 Task: Change the x264 tuning to grain.
Action: Mouse moved to (96, 12)
Screenshot: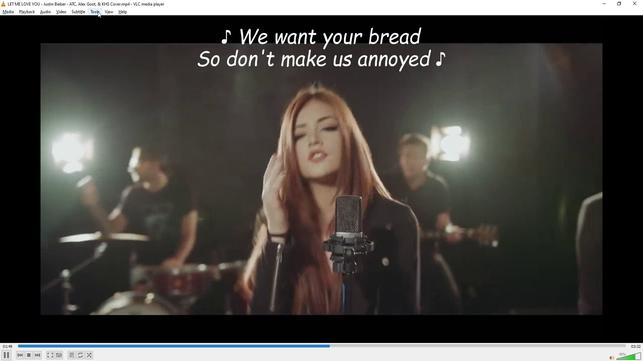 
Action: Mouse pressed left at (96, 12)
Screenshot: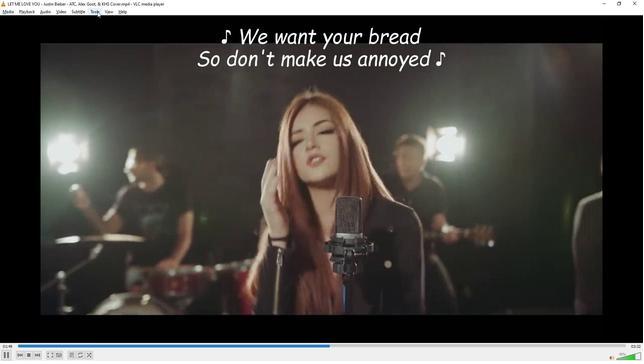 
Action: Mouse moved to (104, 92)
Screenshot: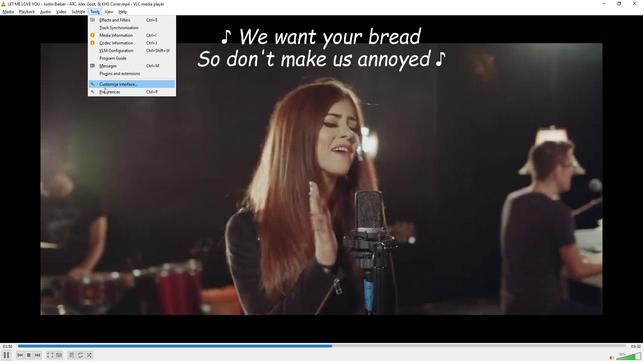 
Action: Mouse pressed left at (104, 92)
Screenshot: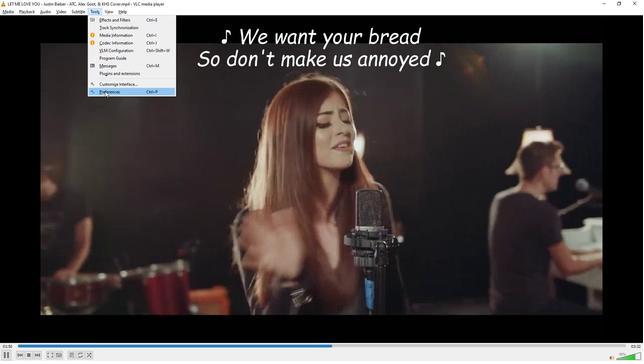 
Action: Mouse moved to (171, 97)
Screenshot: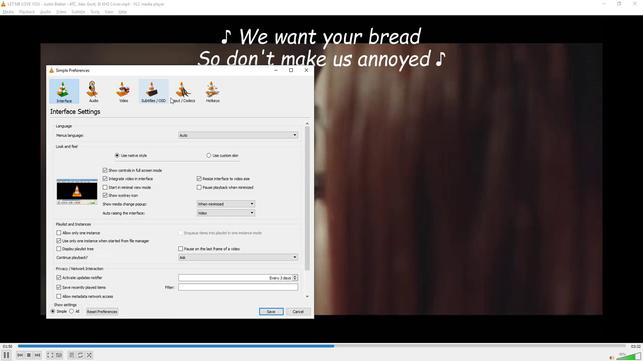 
Action: Mouse pressed left at (171, 97)
Screenshot: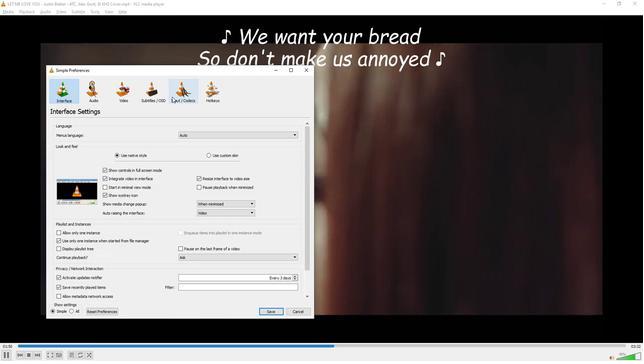 
Action: Mouse moved to (246, 171)
Screenshot: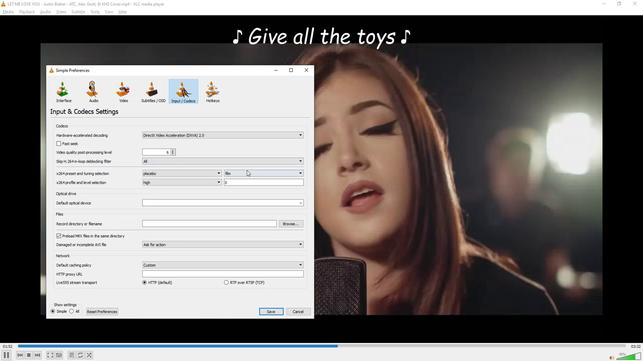 
Action: Mouse pressed left at (246, 171)
Screenshot: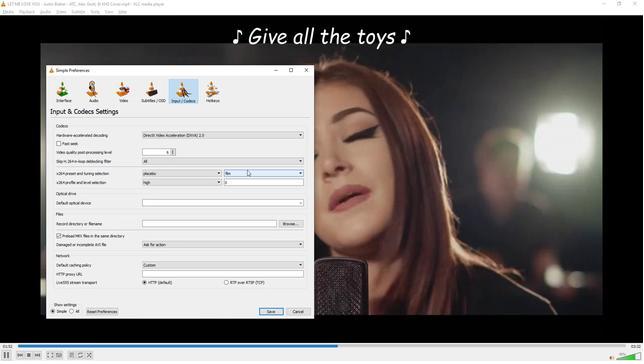 
Action: Mouse moved to (232, 188)
Screenshot: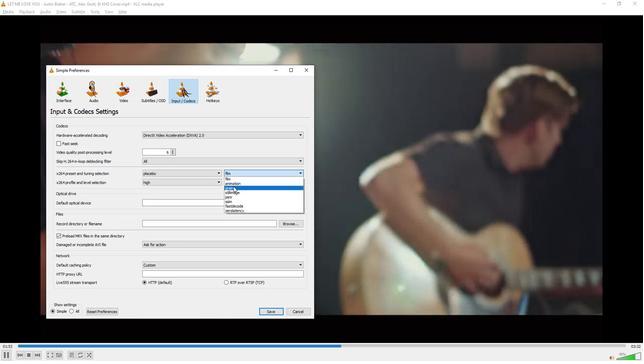 
Action: Mouse pressed left at (232, 188)
Screenshot: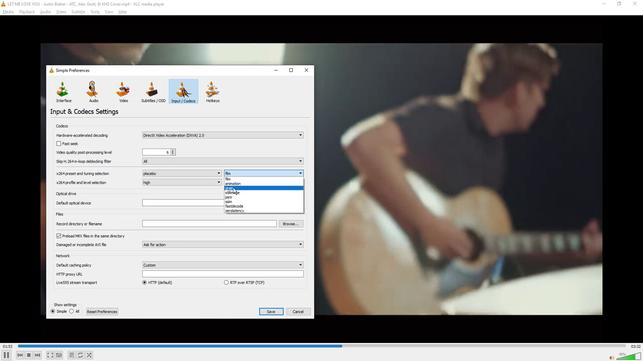 
Action: Mouse moved to (243, 195)
Screenshot: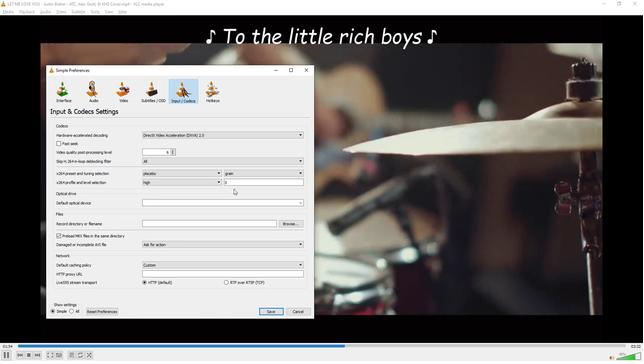 
